 Task: Add Sprouts Vanilla Vegan Yogurt to the cart.
Action: Mouse pressed left at (17, 121)
Screenshot: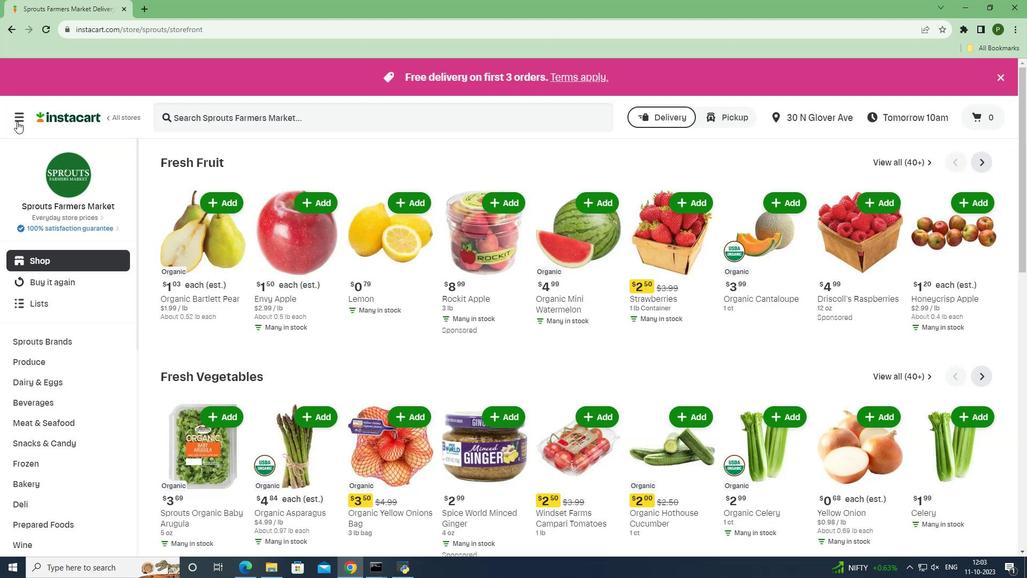 
Action: Mouse moved to (40, 284)
Screenshot: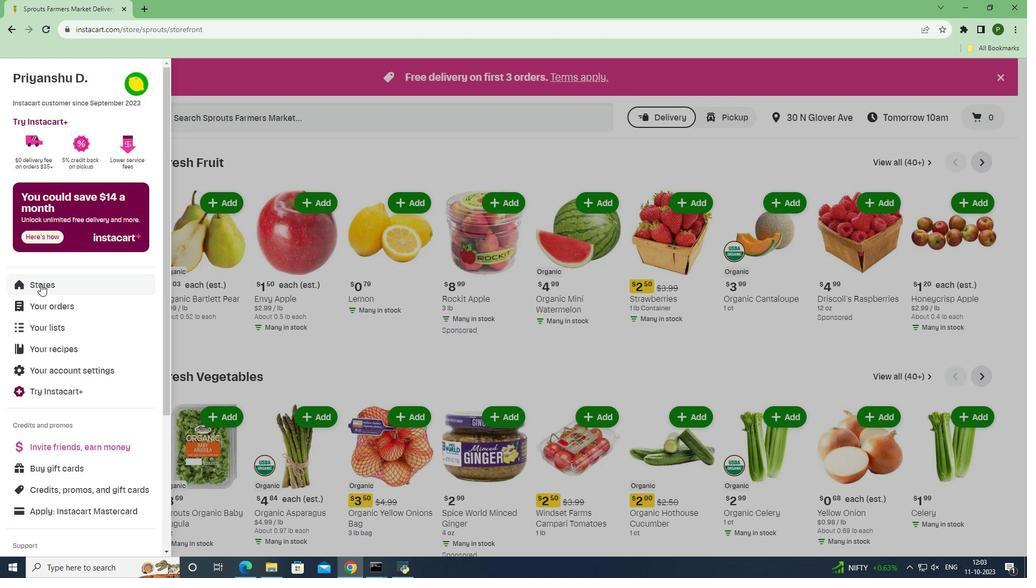 
Action: Mouse pressed left at (40, 284)
Screenshot: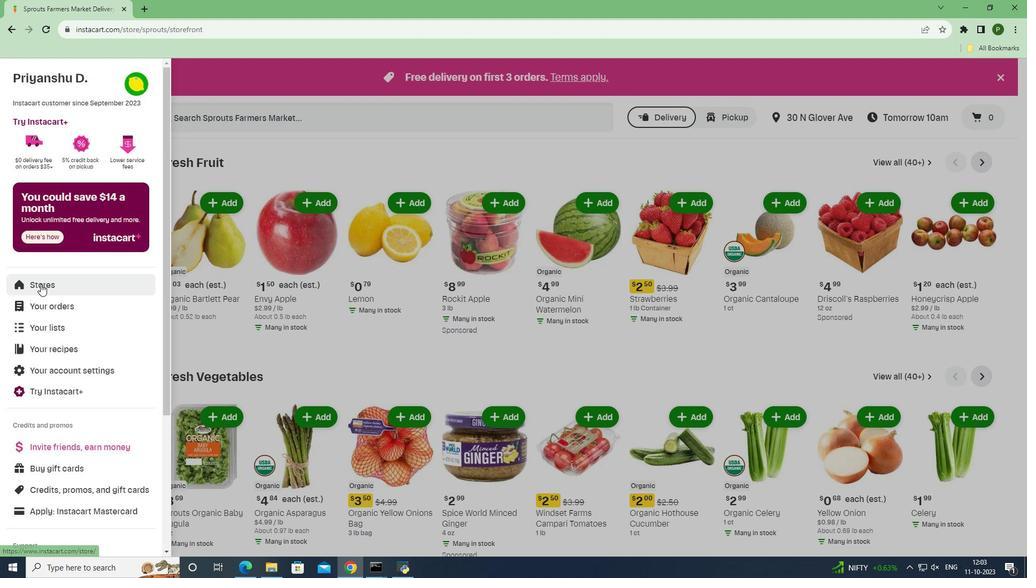 
Action: Mouse moved to (245, 127)
Screenshot: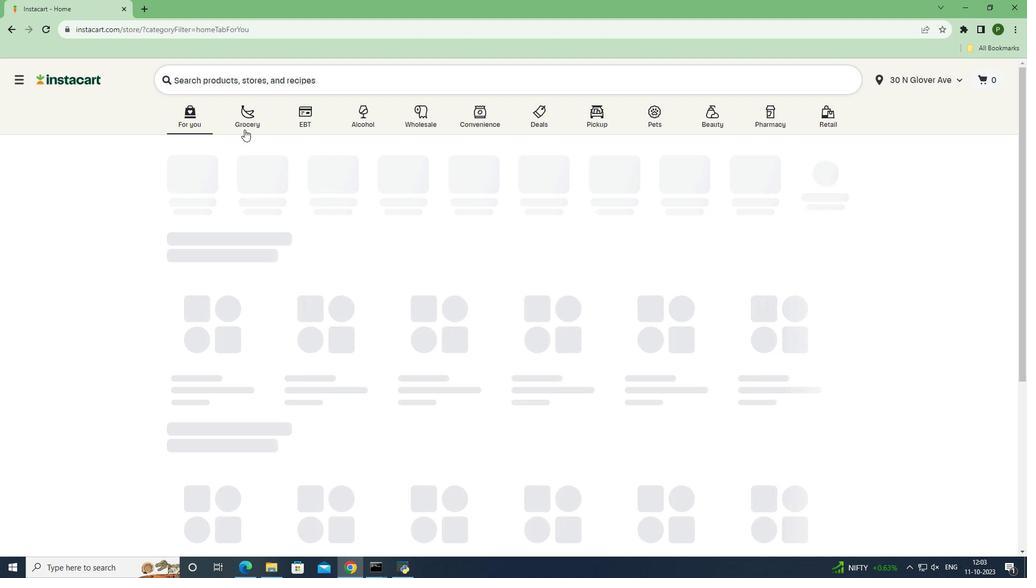 
Action: Mouse pressed left at (245, 127)
Screenshot: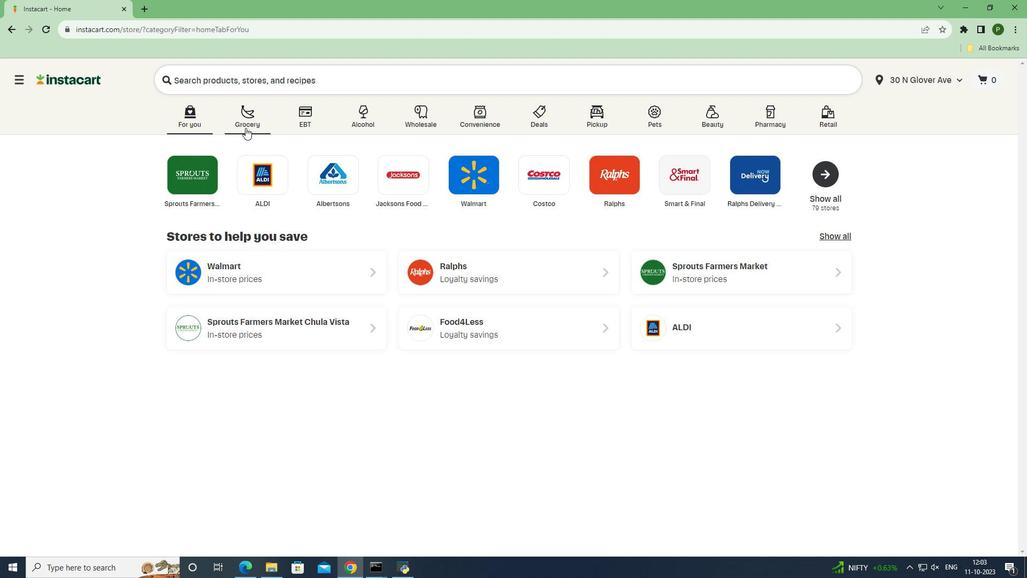 
Action: Mouse moved to (438, 241)
Screenshot: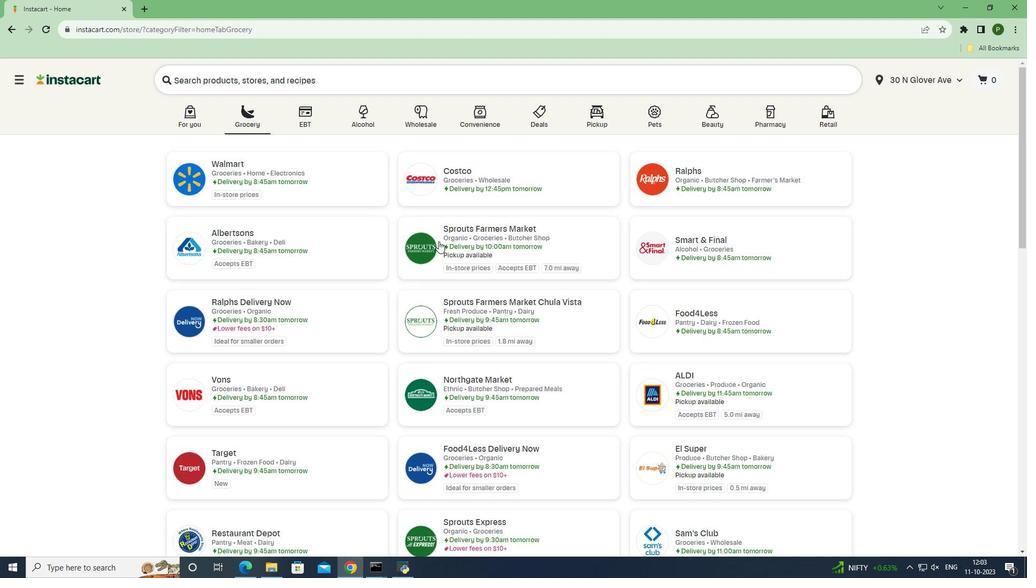 
Action: Mouse pressed left at (438, 241)
Screenshot: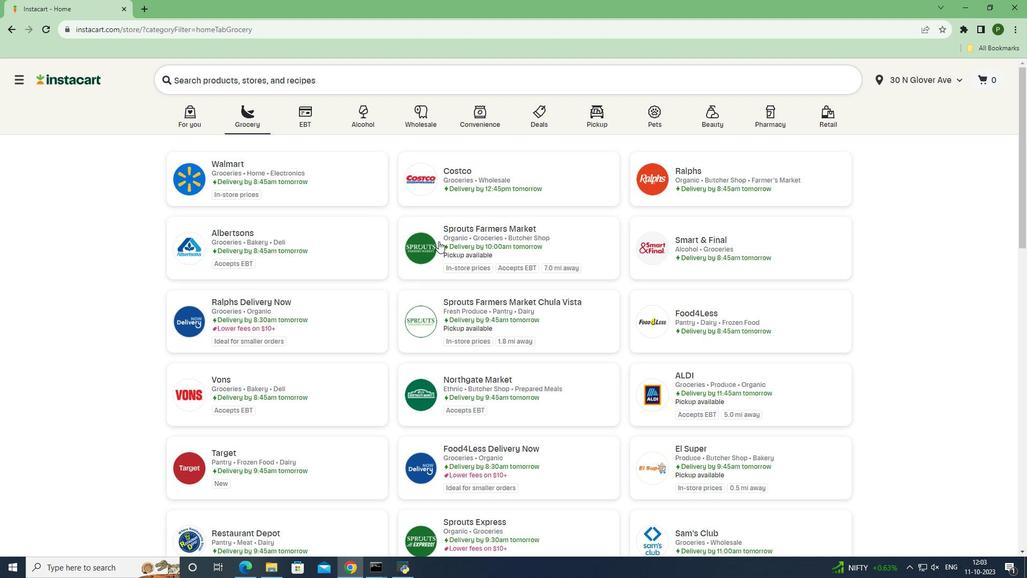 
Action: Mouse moved to (67, 383)
Screenshot: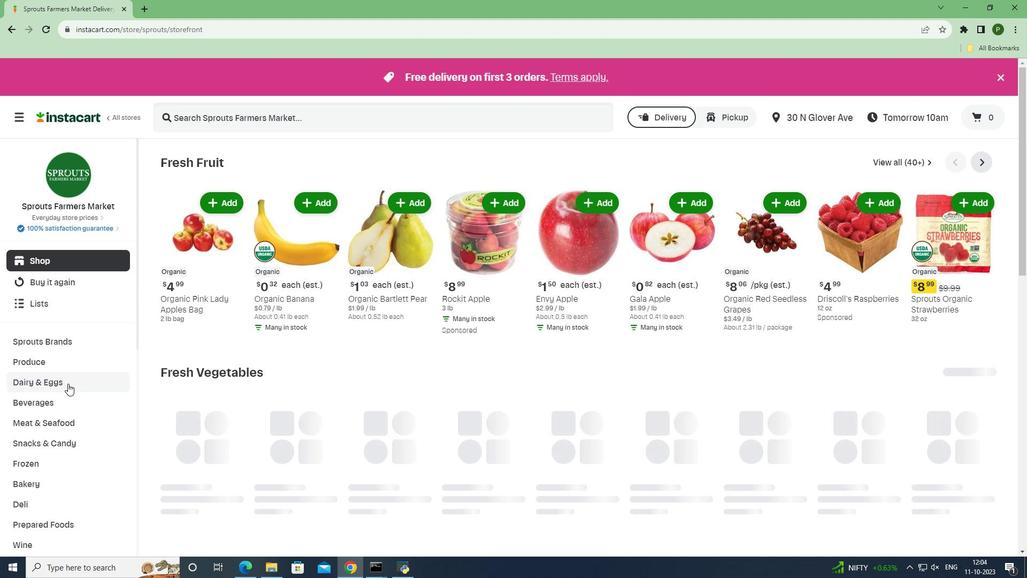 
Action: Mouse pressed left at (67, 383)
Screenshot: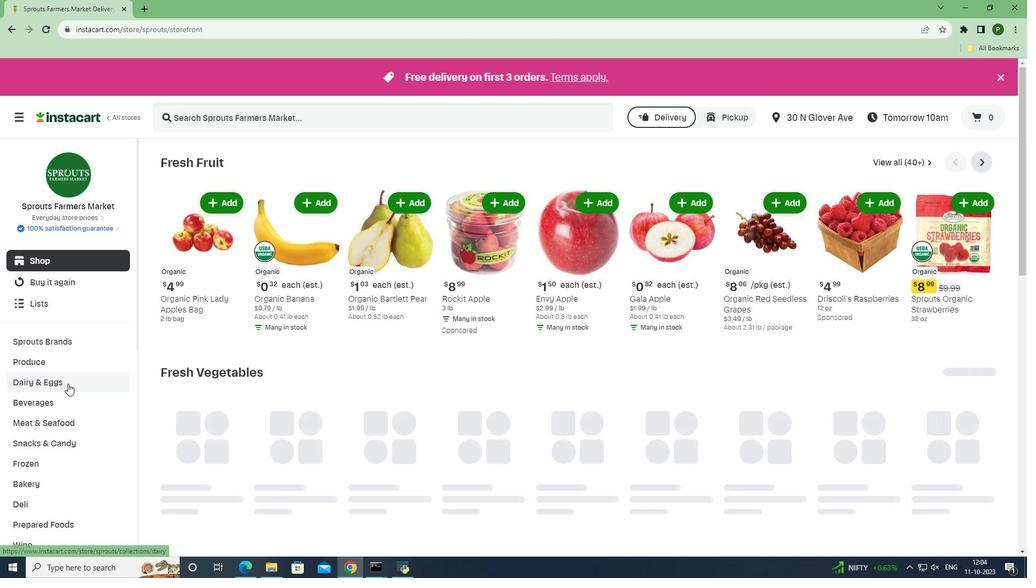 
Action: Mouse moved to (40, 459)
Screenshot: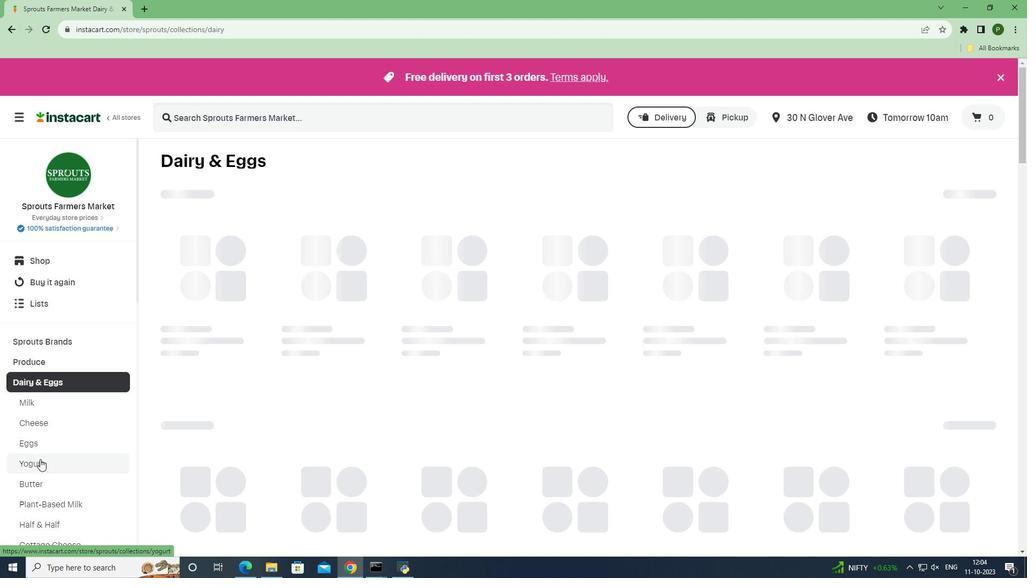 
Action: Mouse pressed left at (40, 459)
Screenshot: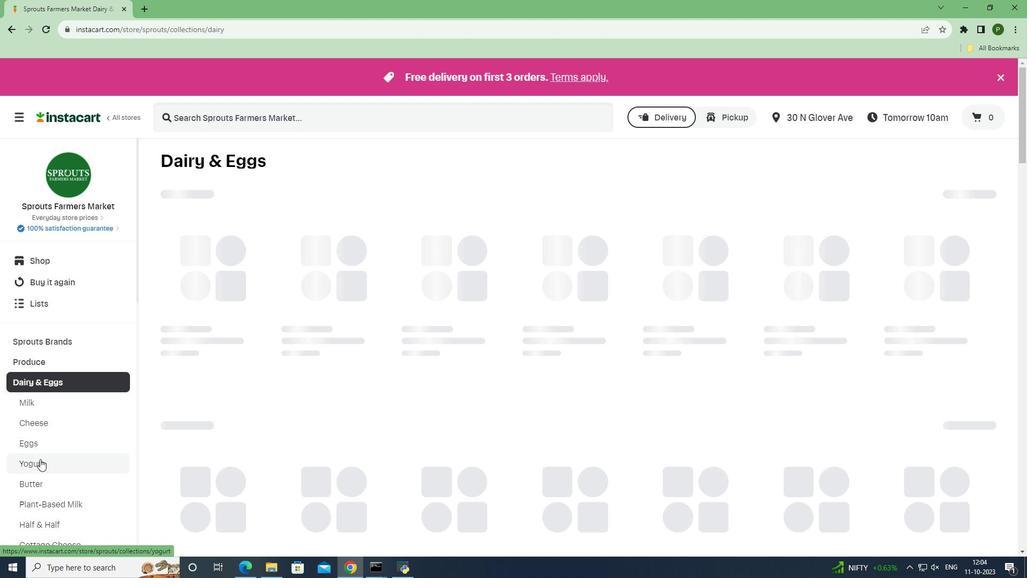 
Action: Mouse moved to (206, 118)
Screenshot: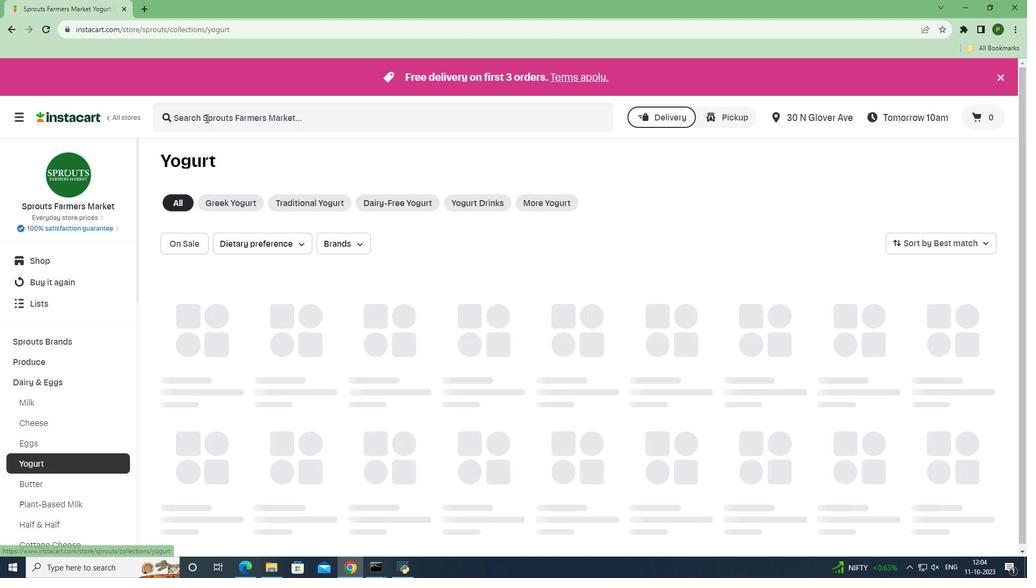 
Action: Mouse pressed left at (206, 118)
Screenshot: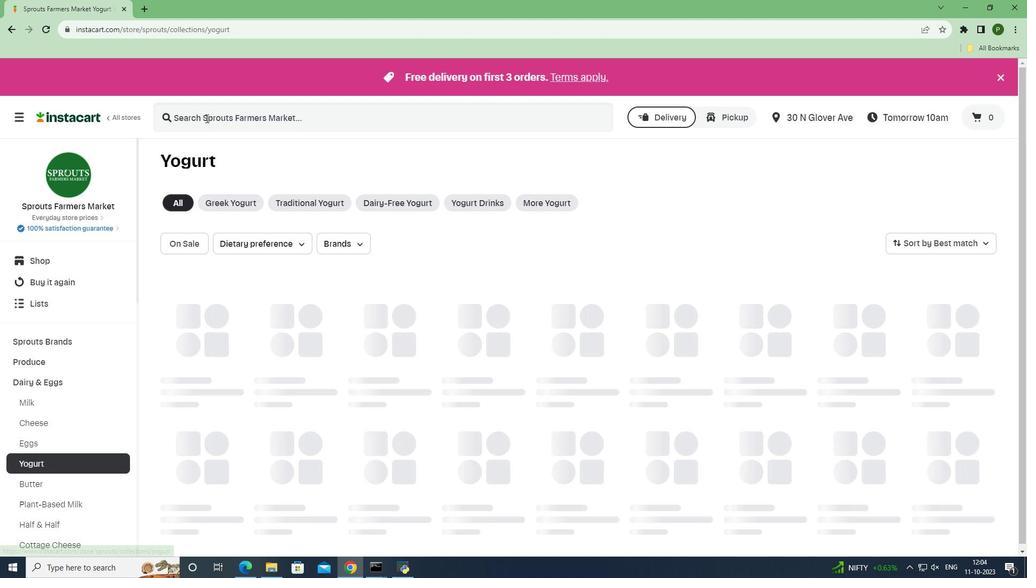 
Action: Key pressed <Key.caps_lock>S<Key.caps_lock>prouts<Key.space><Key.caps_lock>V<Key.caps_lock>anilla<Key.space><Key.caps_lock>V<Key.caps_lock>egan<Key.space><Key.caps_lock>Y<Key.caps_lock>ogurt<Key.space><Key.enter>
Screenshot: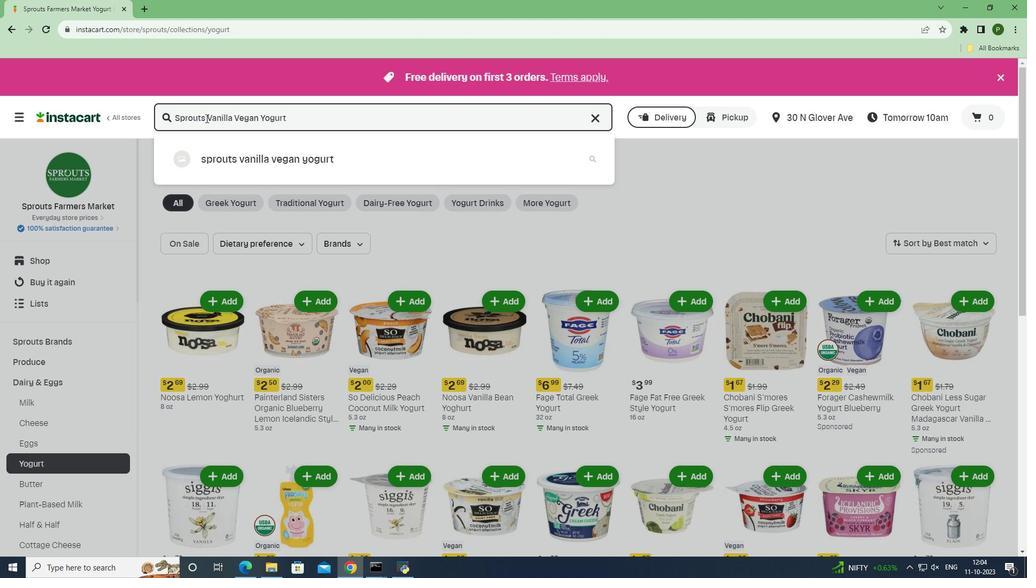 
Action: Mouse moved to (623, 219)
Screenshot: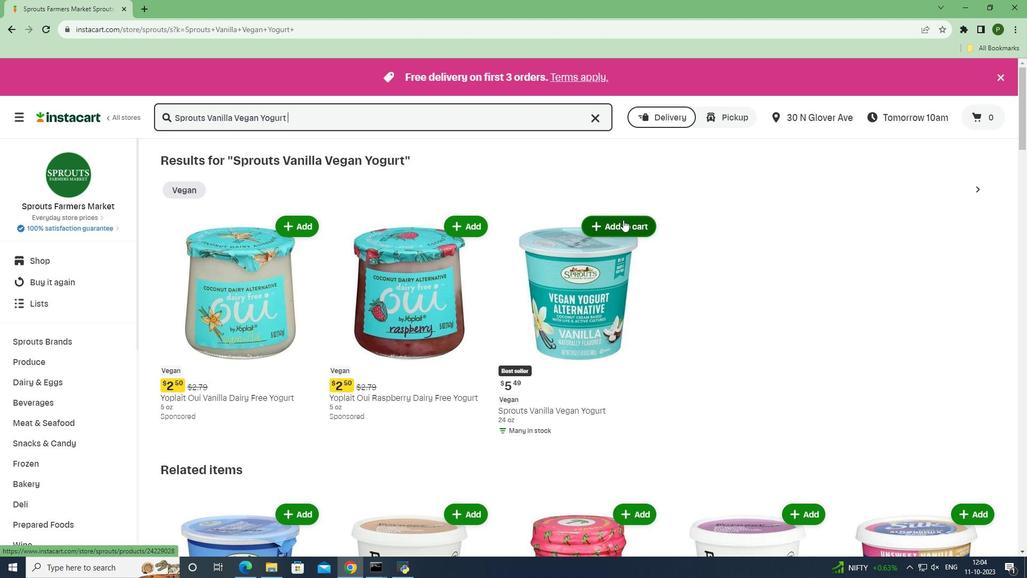 
Action: Mouse pressed left at (623, 219)
Screenshot: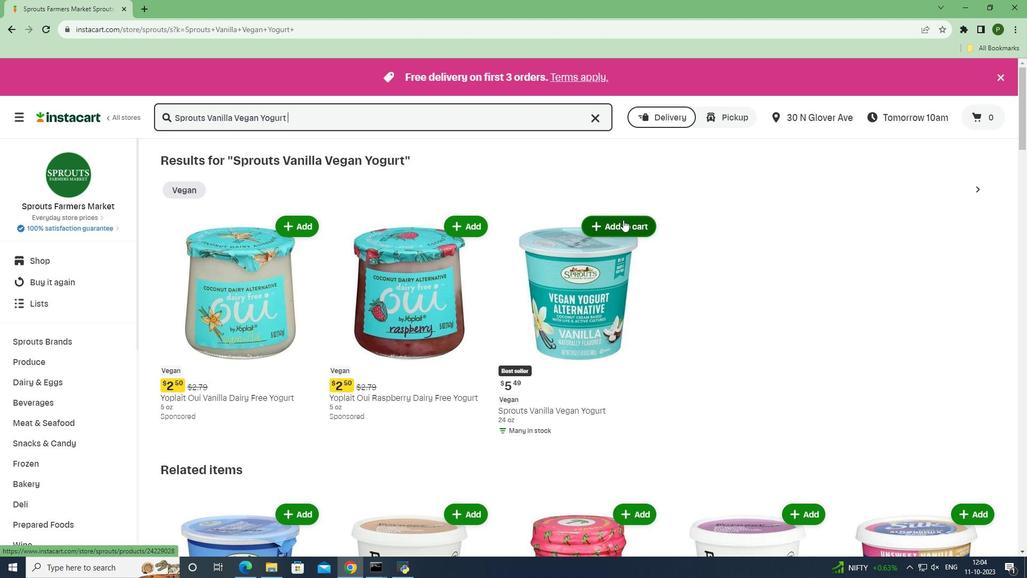 
Action: Mouse moved to (686, 275)
Screenshot: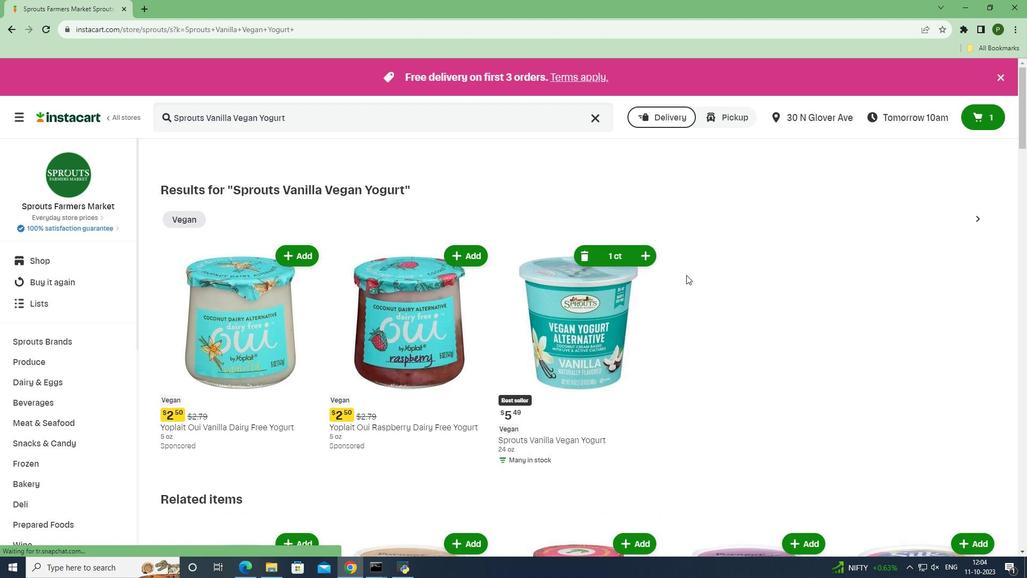 
